 Task: Create a rule from the Routing list, Task moved to a section -> Set Priority in the project AztecBridge , set the section as Done clear the priority
Action: Mouse moved to (926, 154)
Screenshot: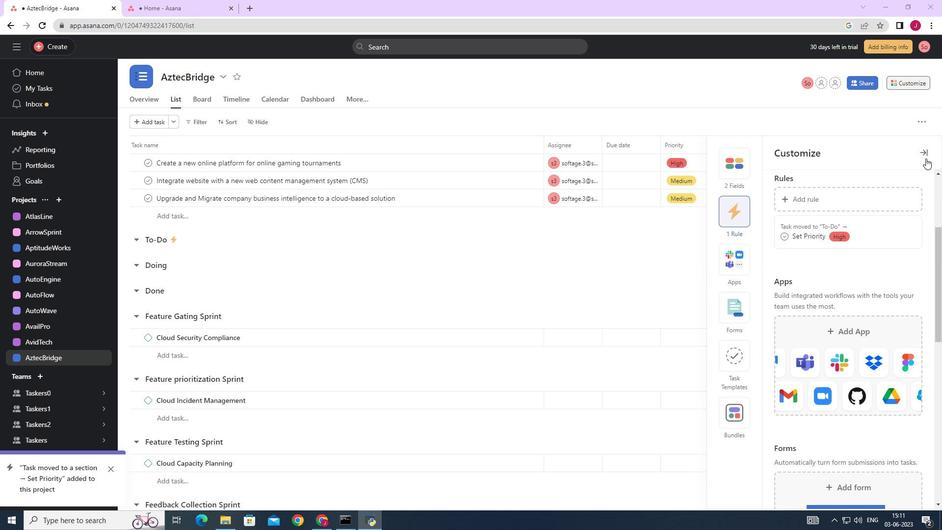 
Action: Mouse pressed left at (926, 154)
Screenshot: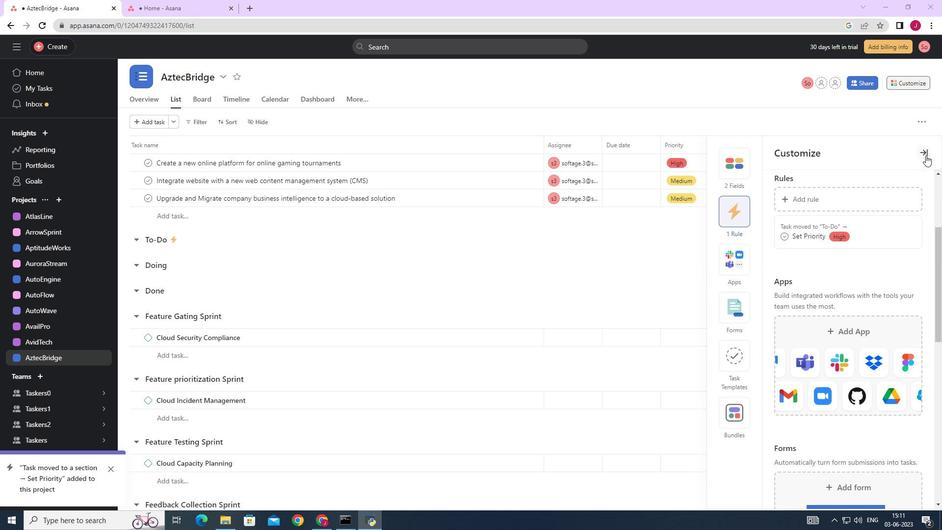 
Action: Mouse moved to (916, 85)
Screenshot: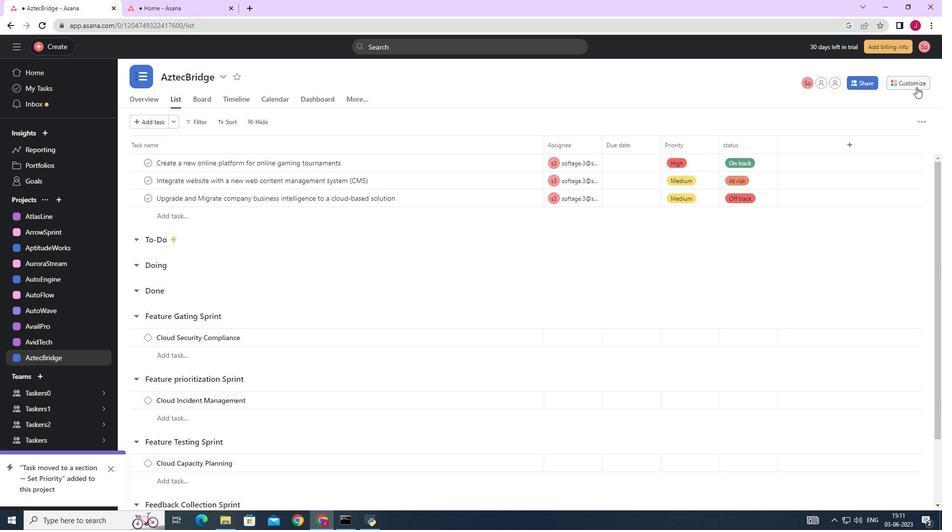 
Action: Mouse pressed left at (916, 85)
Screenshot: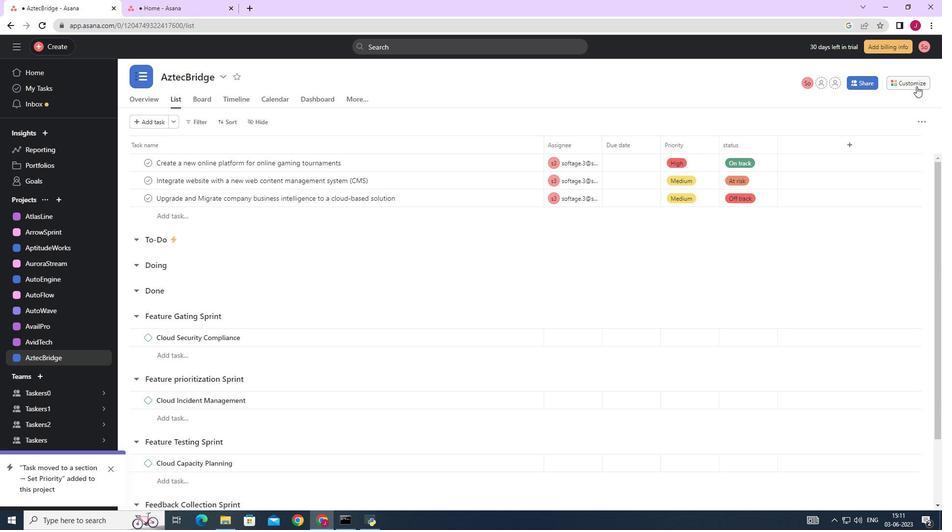 
Action: Mouse moved to (736, 210)
Screenshot: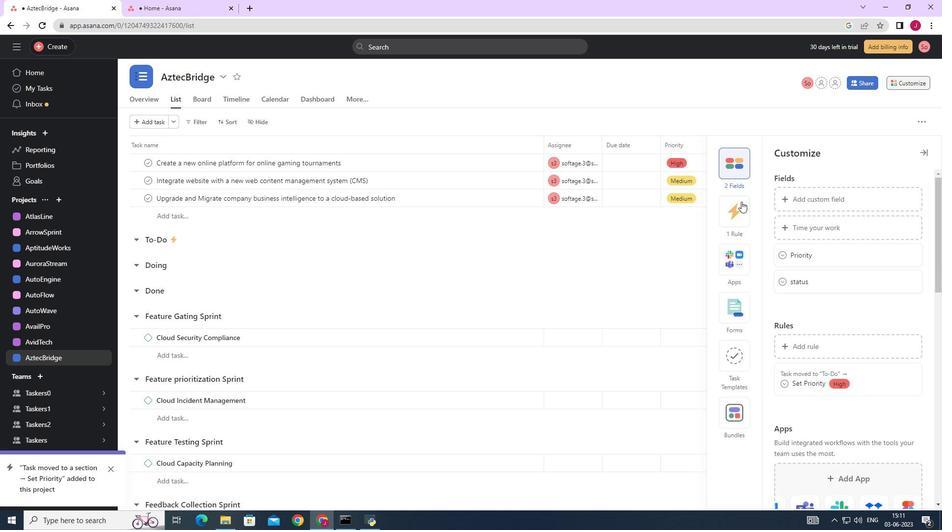 
Action: Mouse pressed left at (736, 210)
Screenshot: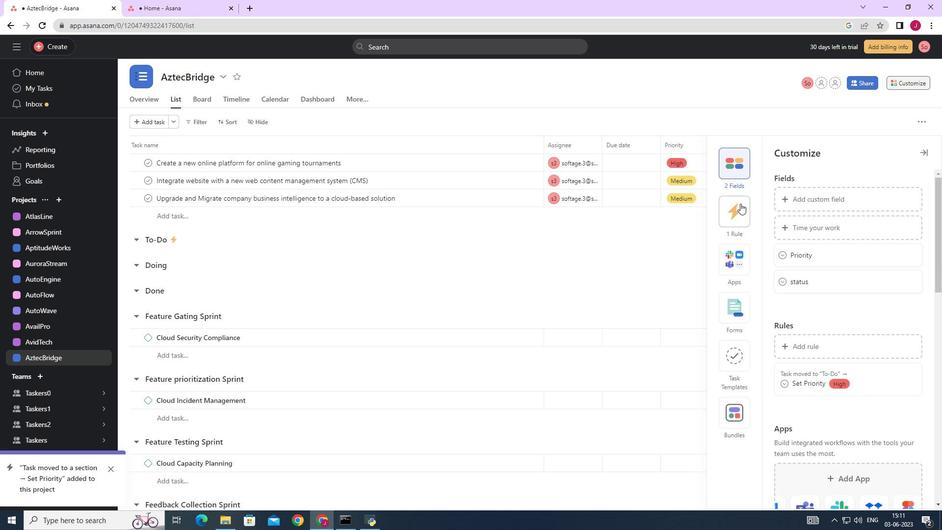 
Action: Mouse moved to (816, 197)
Screenshot: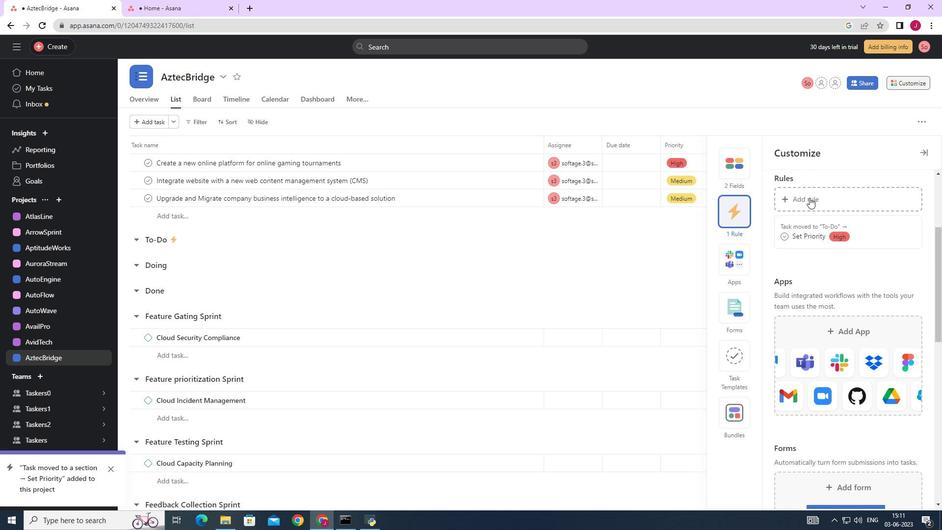 
Action: Mouse pressed left at (816, 197)
Screenshot: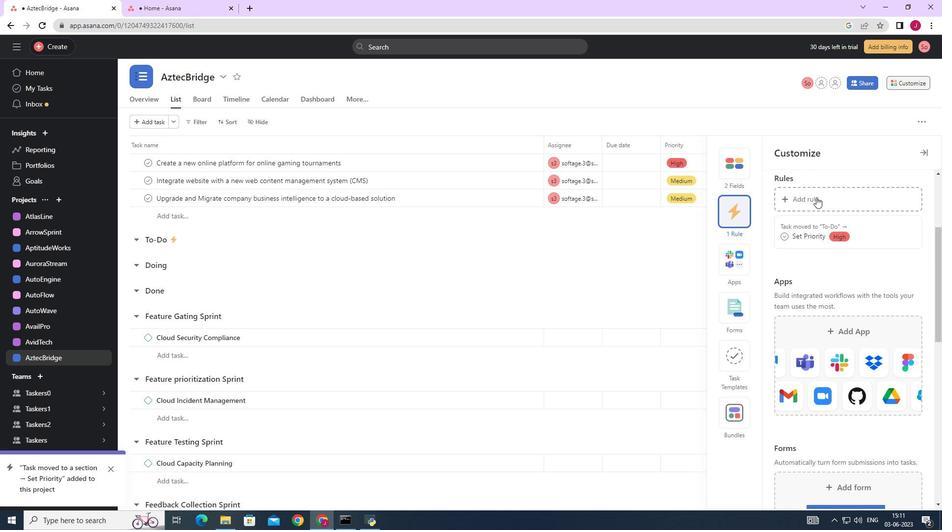 
Action: Mouse moved to (211, 129)
Screenshot: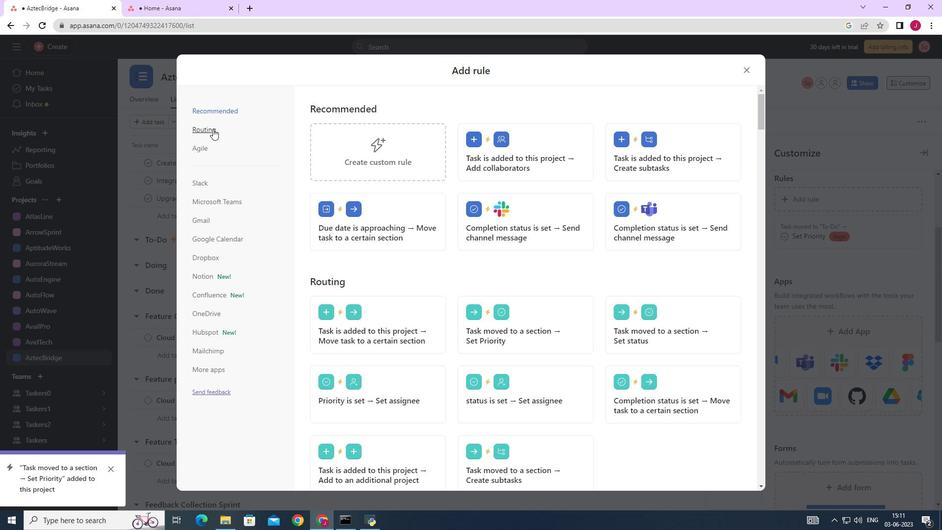 
Action: Mouse pressed left at (211, 129)
Screenshot: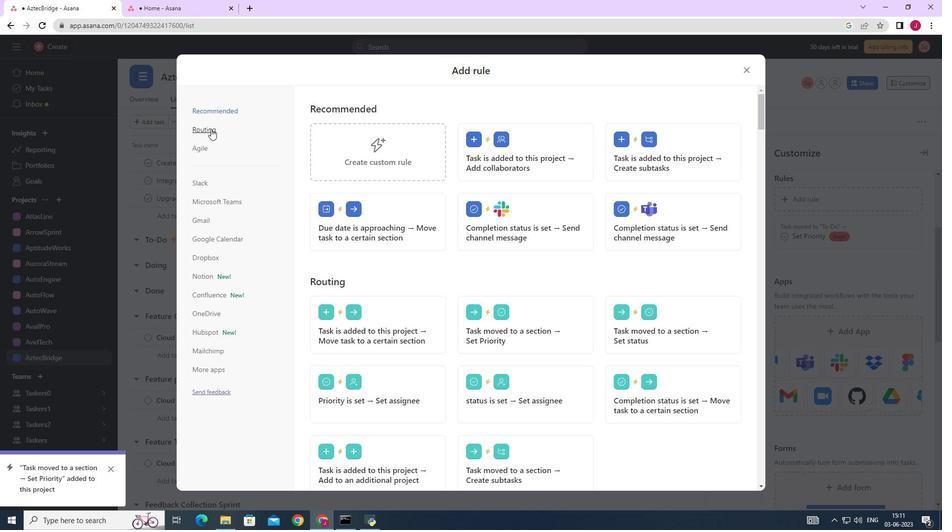 
Action: Mouse moved to (518, 150)
Screenshot: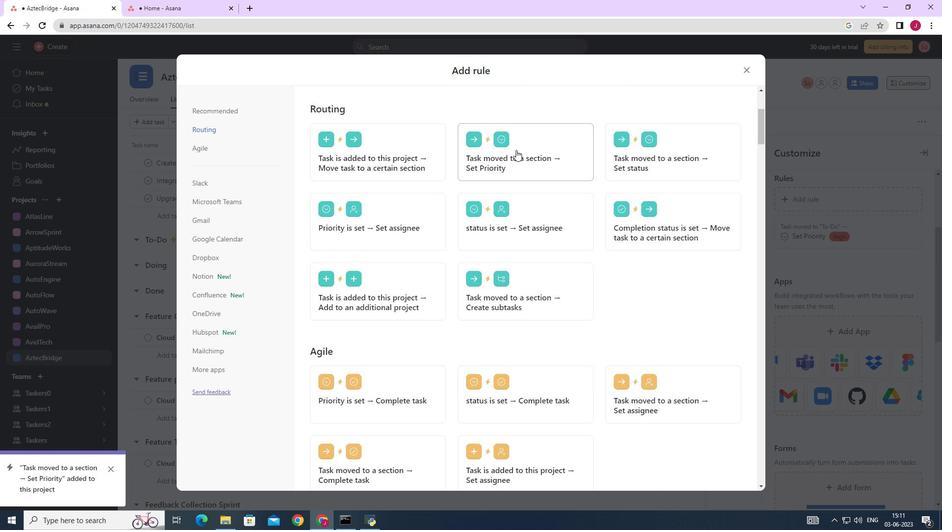 
Action: Mouse pressed left at (518, 150)
Screenshot: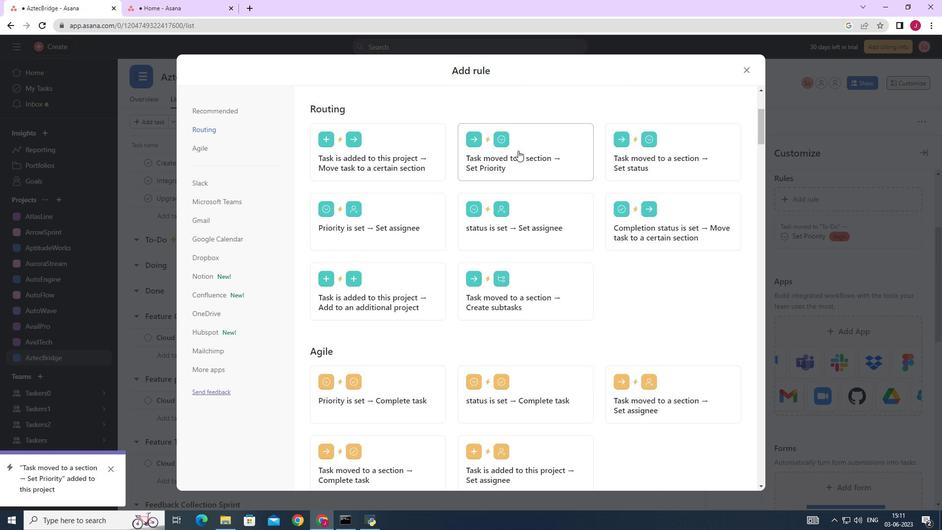 
Action: Mouse moved to (380, 266)
Screenshot: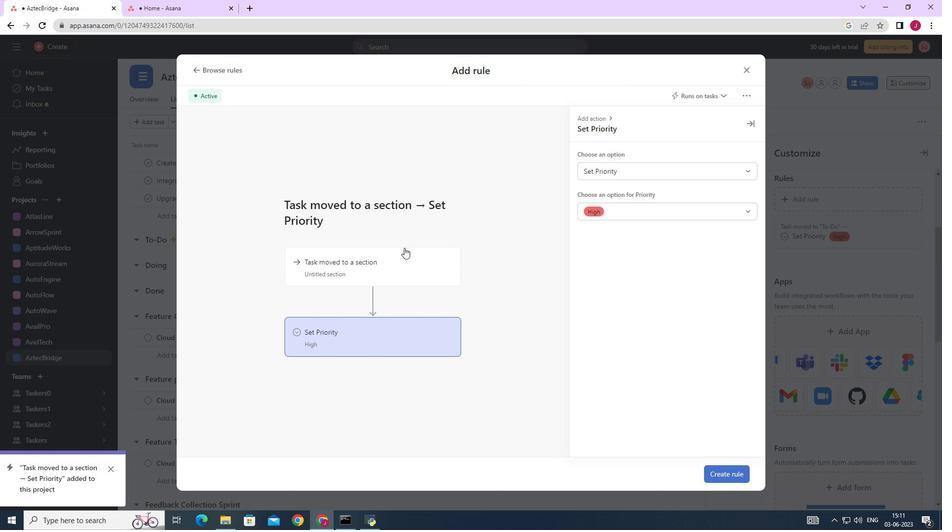 
Action: Mouse pressed left at (380, 266)
Screenshot: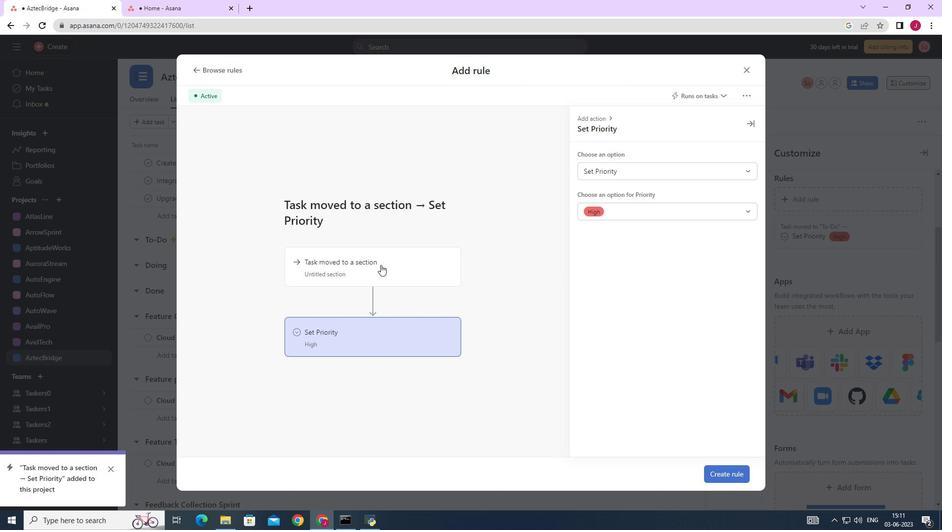 
Action: Mouse moved to (599, 168)
Screenshot: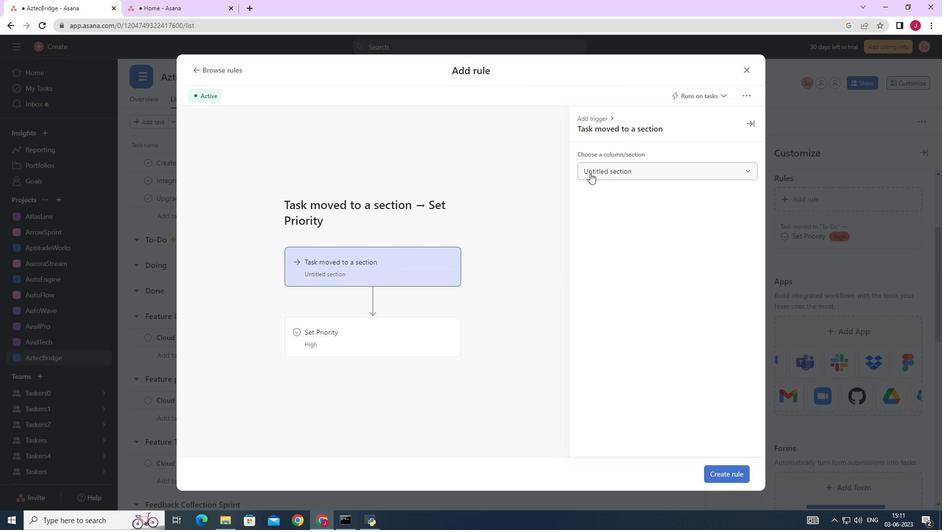 
Action: Mouse pressed left at (599, 168)
Screenshot: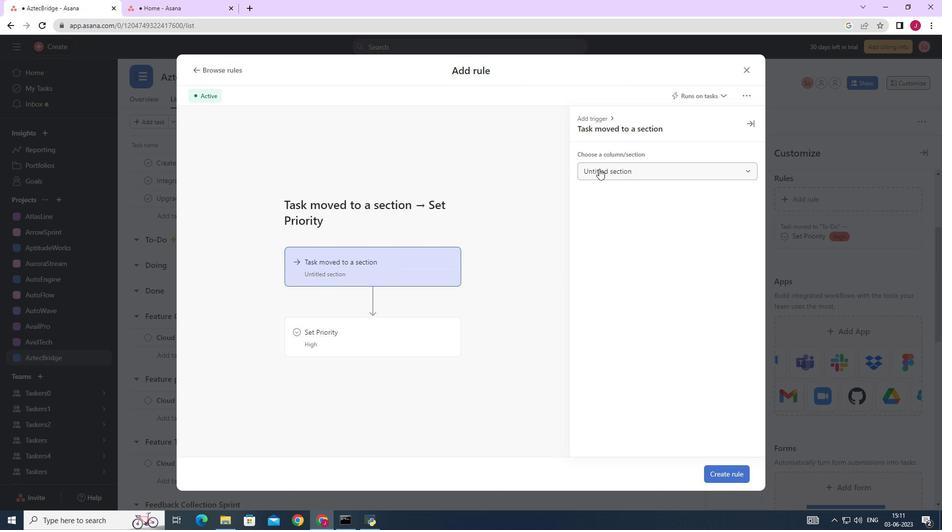 
Action: Mouse moved to (611, 246)
Screenshot: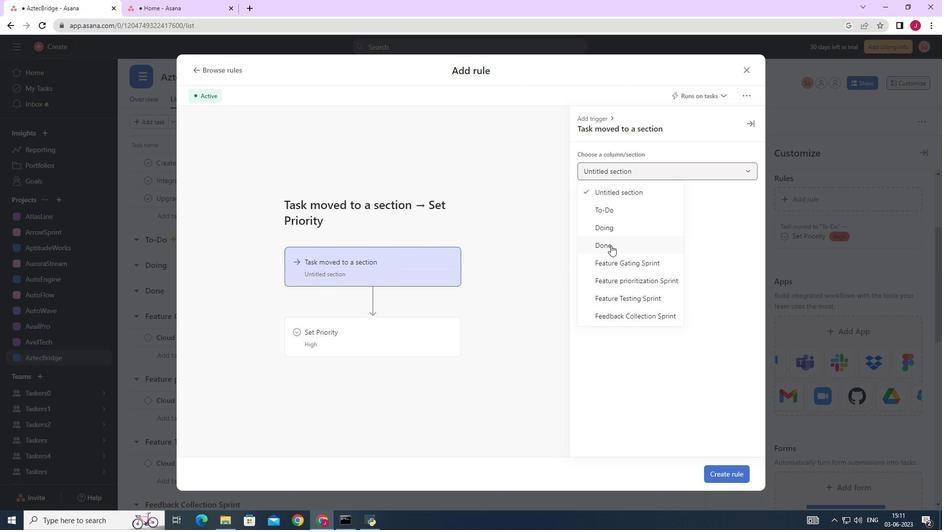 
Action: Mouse pressed left at (611, 246)
Screenshot: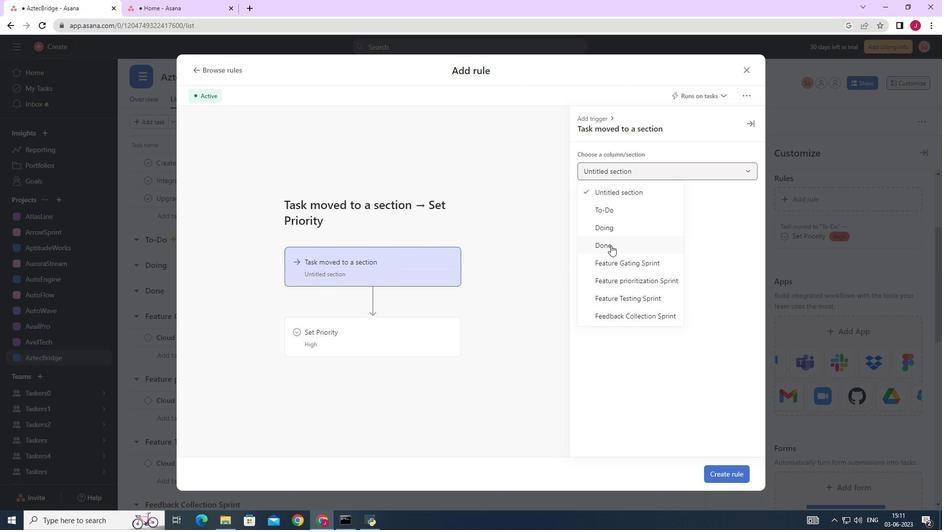 
Action: Mouse moved to (375, 328)
Screenshot: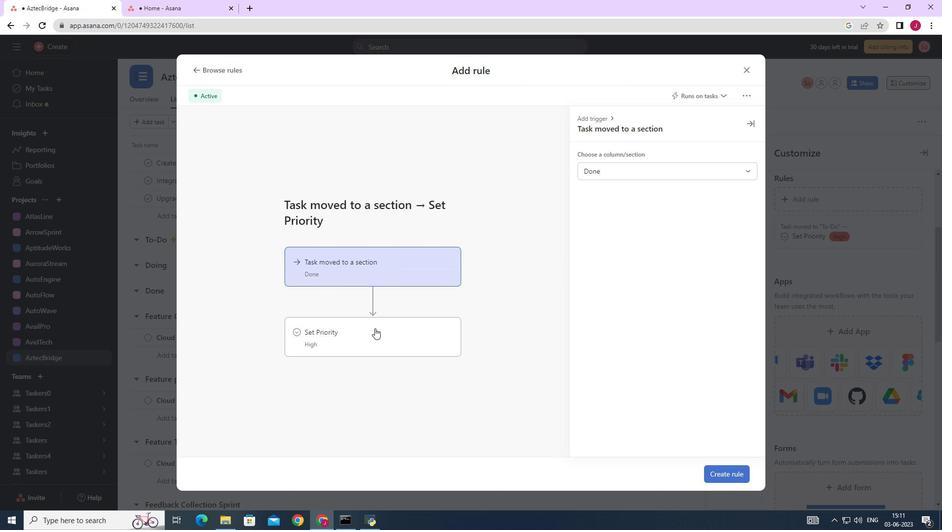 
Action: Mouse pressed left at (375, 328)
Screenshot: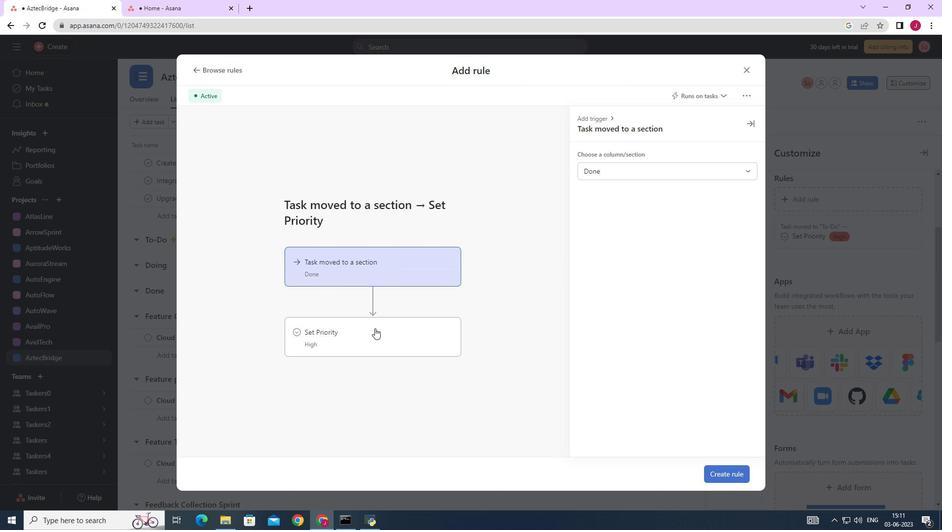 
Action: Mouse moved to (638, 174)
Screenshot: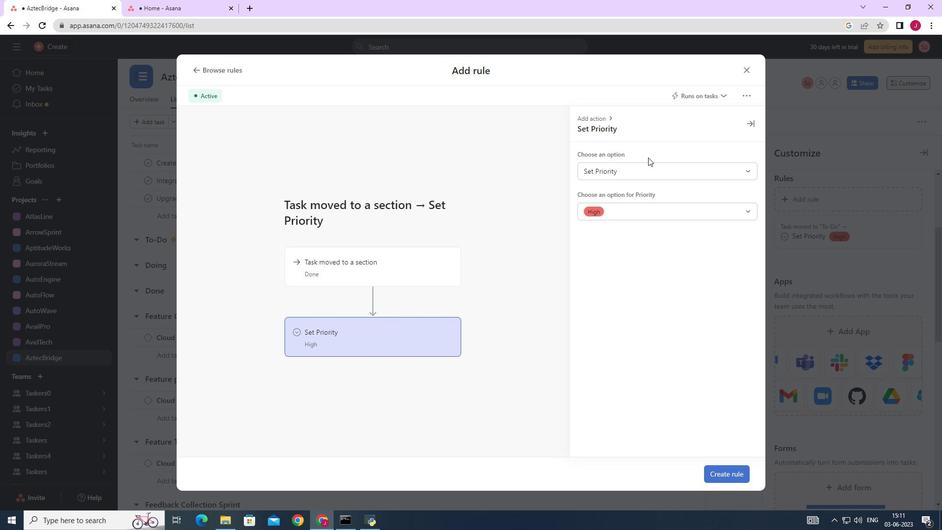 
Action: Mouse pressed left at (638, 174)
Screenshot: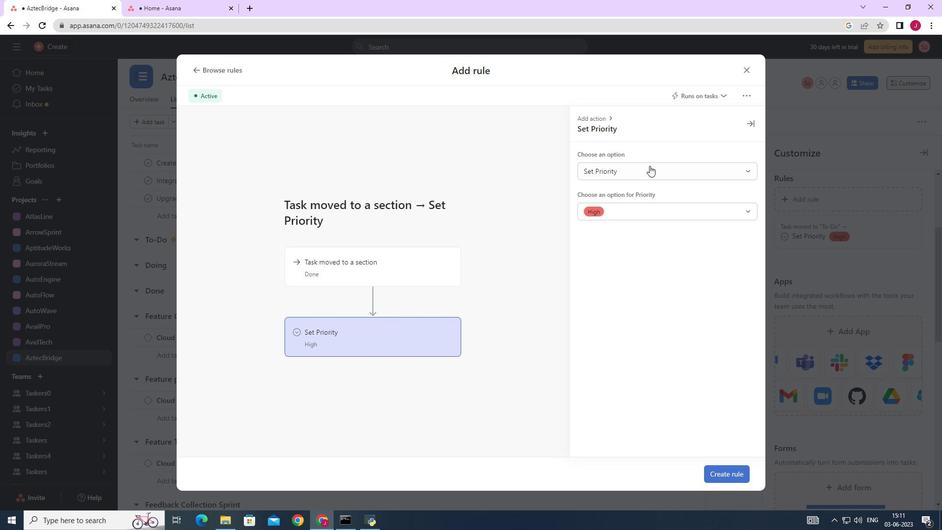 
Action: Mouse moved to (617, 211)
Screenshot: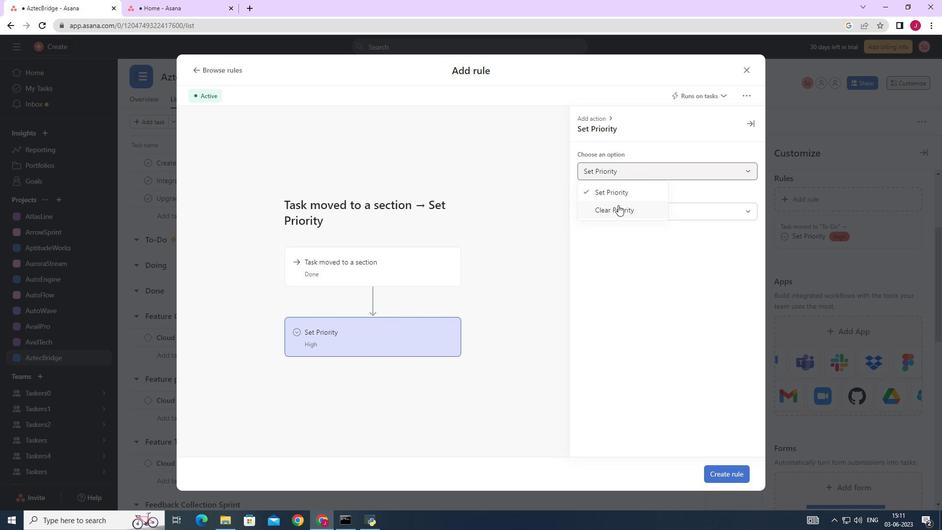 
Action: Mouse pressed left at (617, 211)
Screenshot: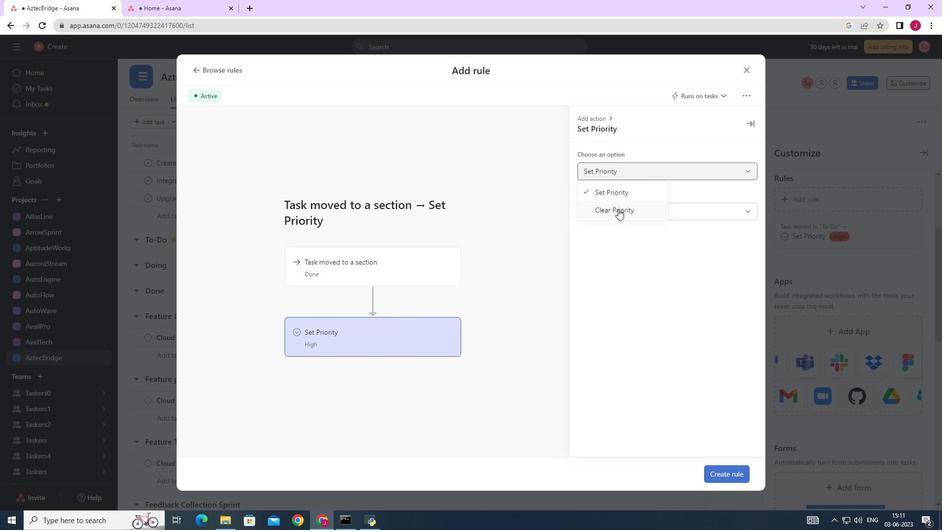 
Action: Mouse moved to (408, 345)
Screenshot: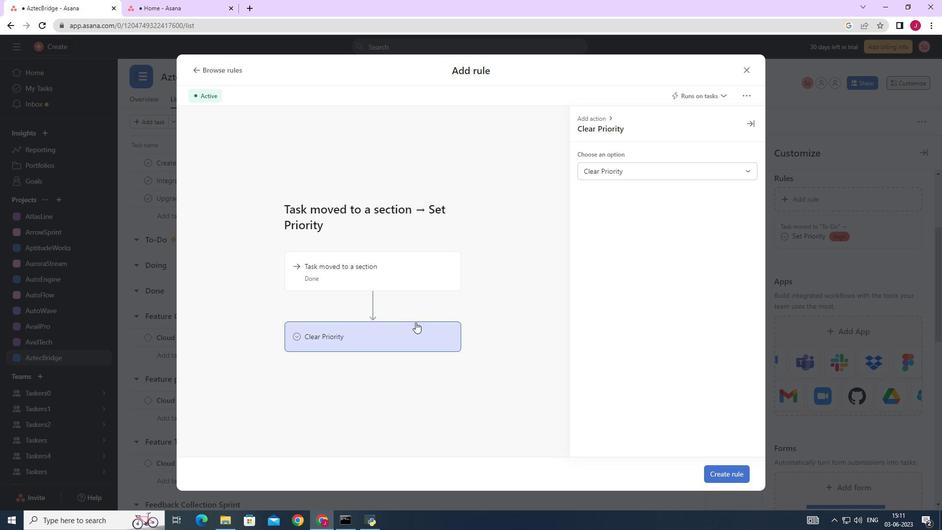
Action: Mouse pressed left at (408, 345)
Screenshot: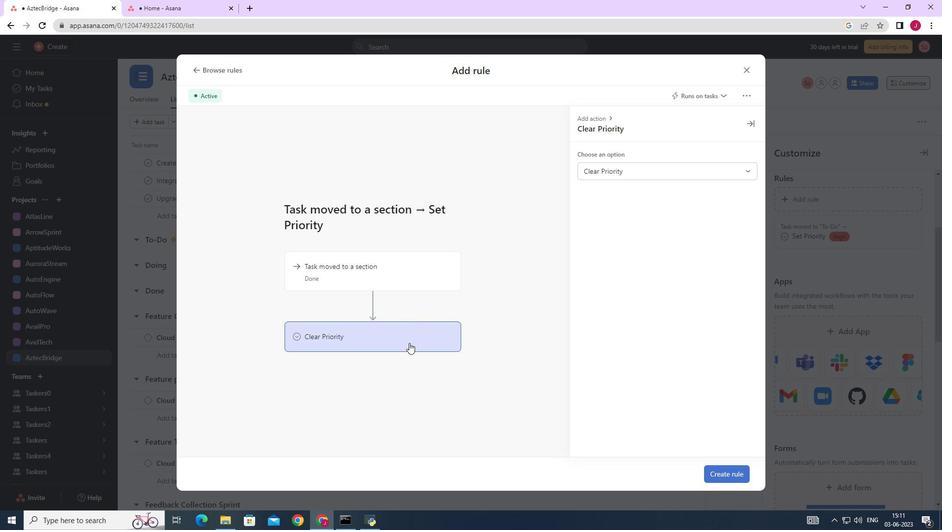 
Action: Mouse moved to (725, 468)
Screenshot: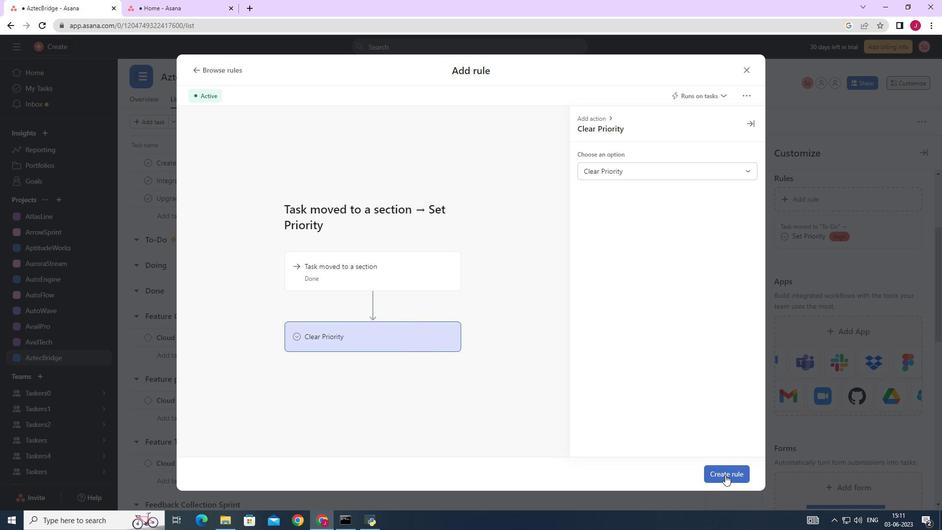 
Action: Mouse pressed left at (725, 468)
Screenshot: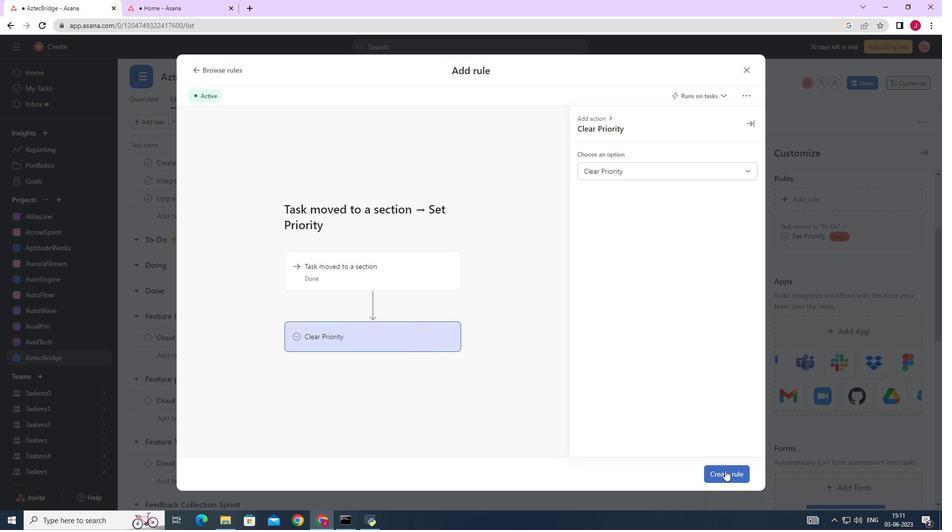 
Action: Mouse moved to (725, 454)
Screenshot: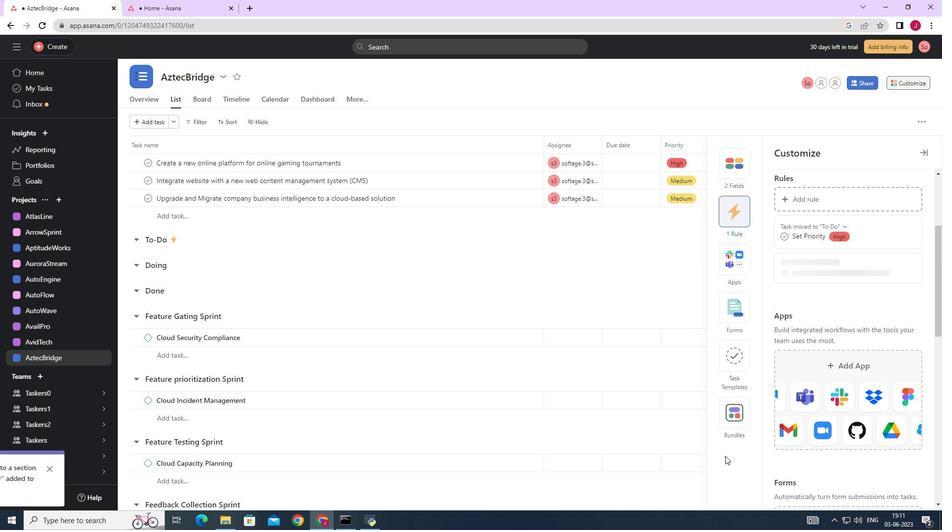 
